 Task: Create a rule when a start date Less than 1 hours ago is moved in a card by anyone.
Action: Mouse pressed left at (800, 228)
Screenshot: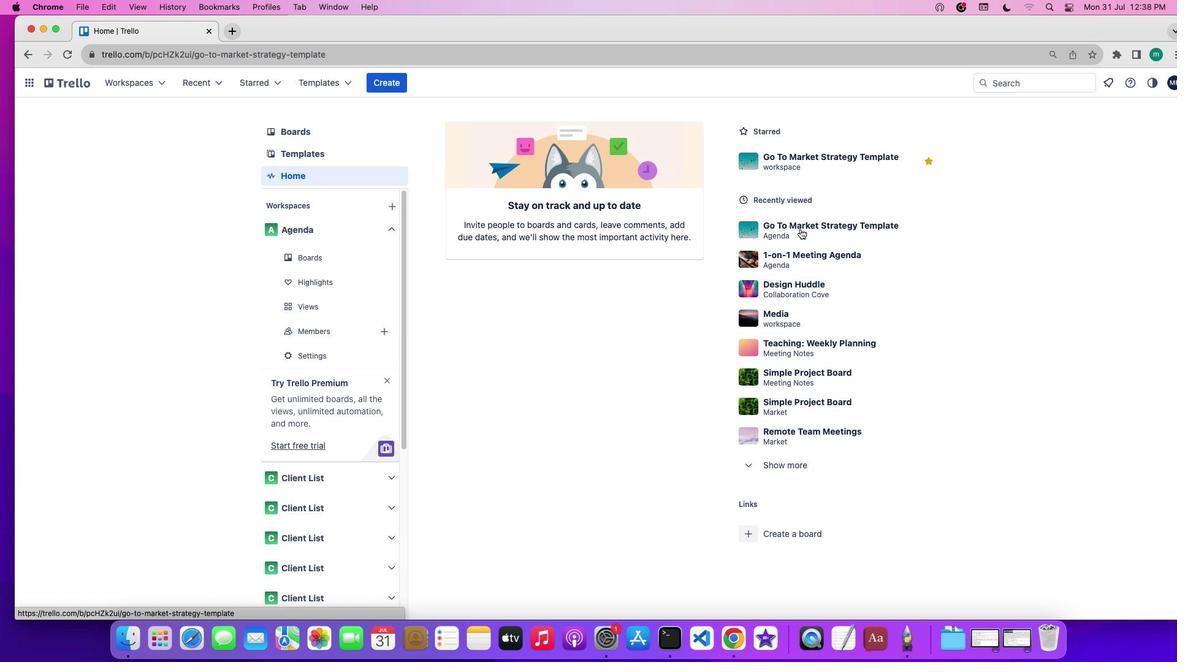 
Action: Mouse moved to (1048, 261)
Screenshot: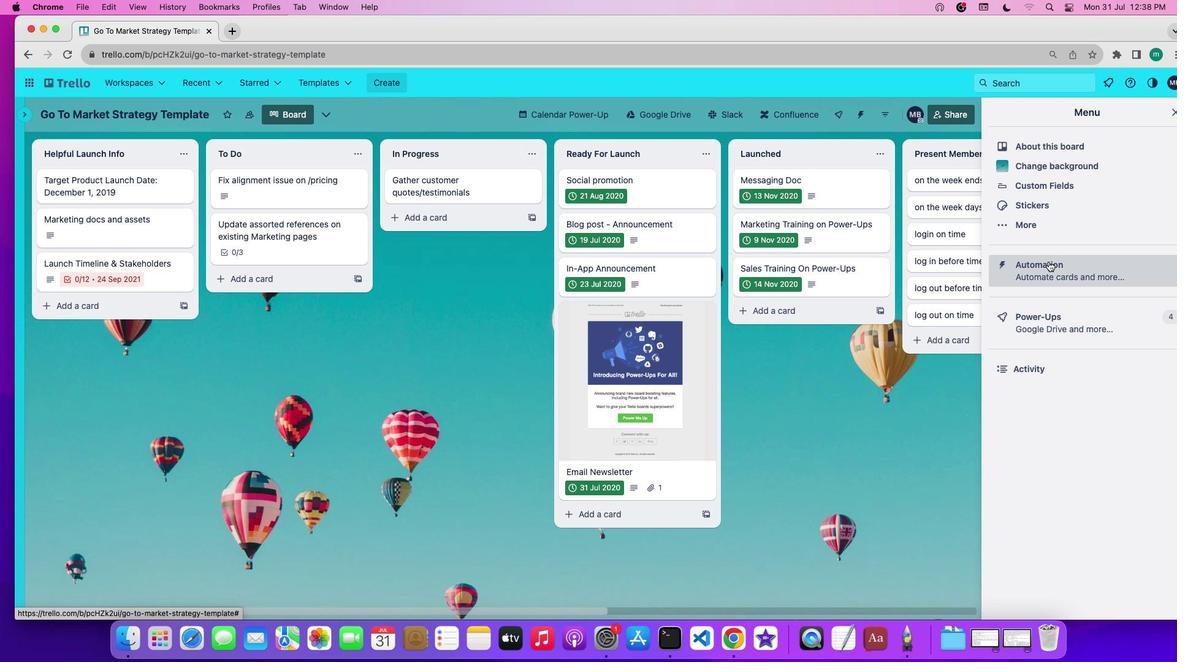 
Action: Mouse pressed left at (1048, 261)
Screenshot: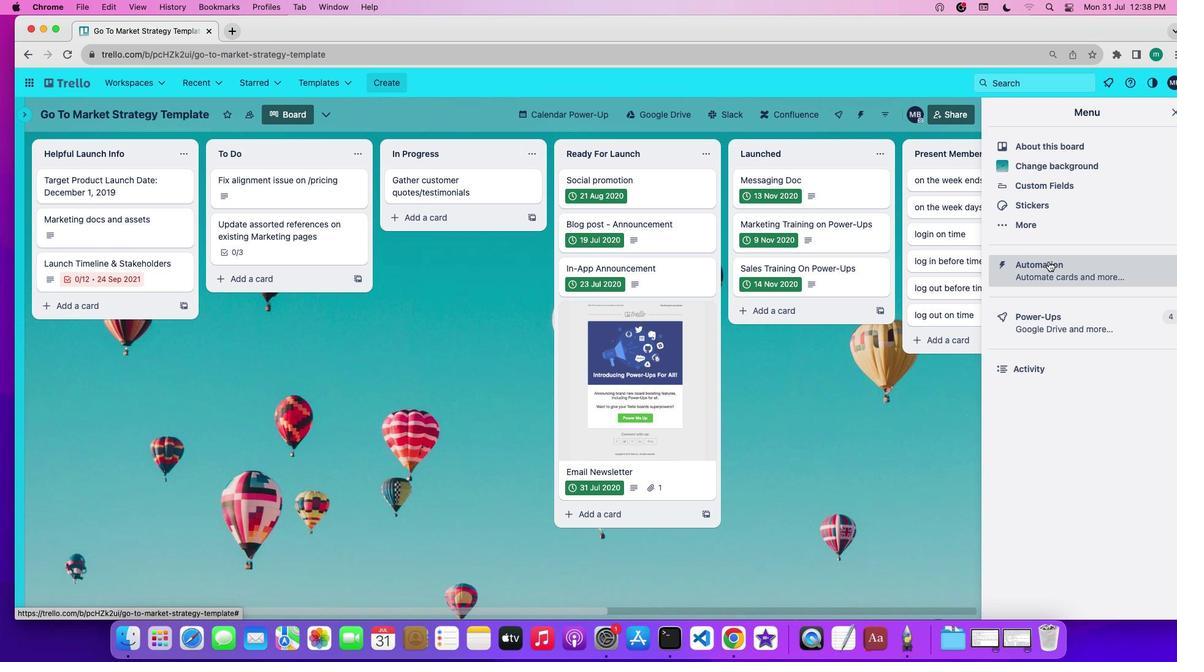 
Action: Mouse moved to (134, 229)
Screenshot: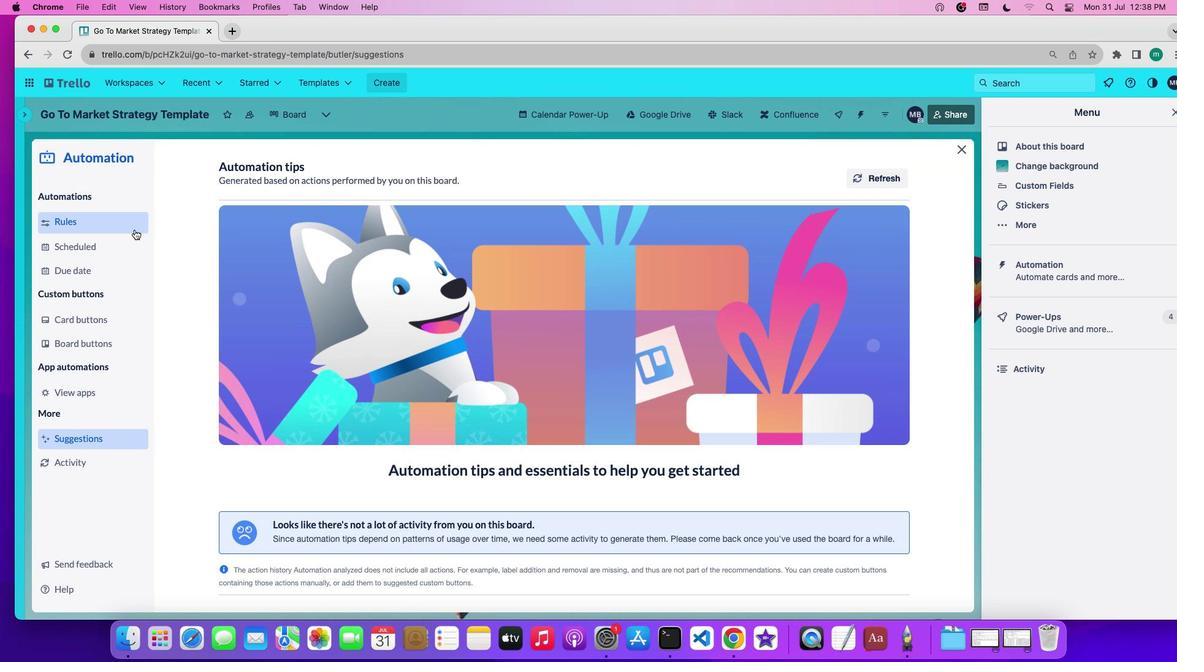 
Action: Mouse pressed left at (134, 229)
Screenshot: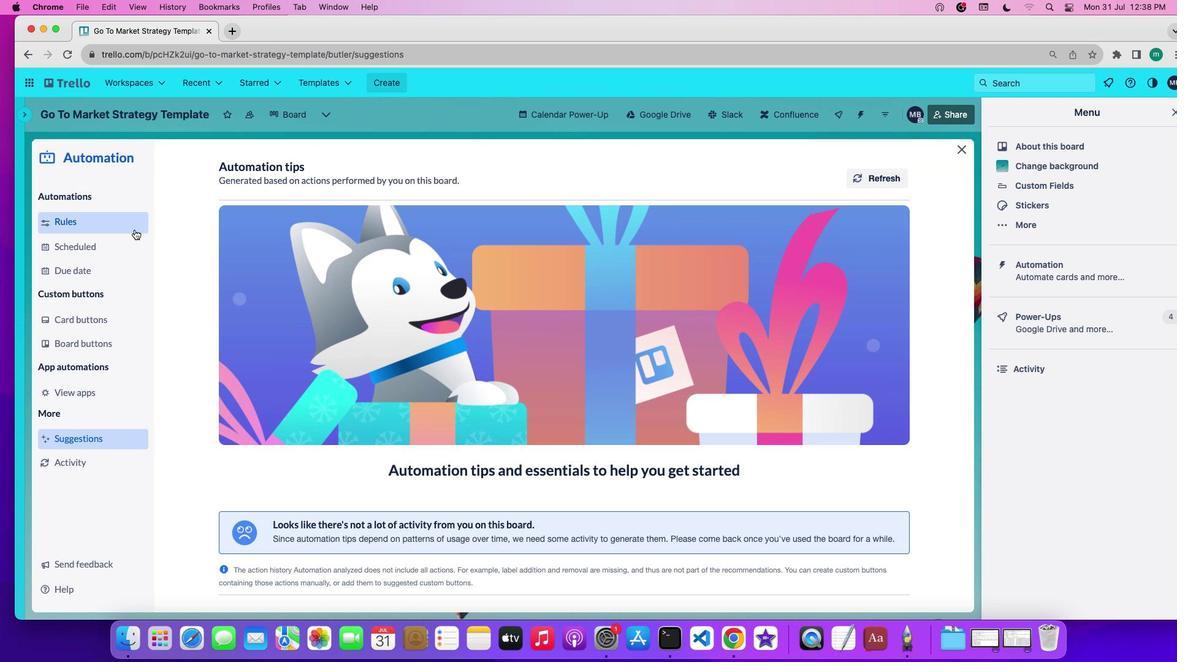 
Action: Mouse moved to (309, 448)
Screenshot: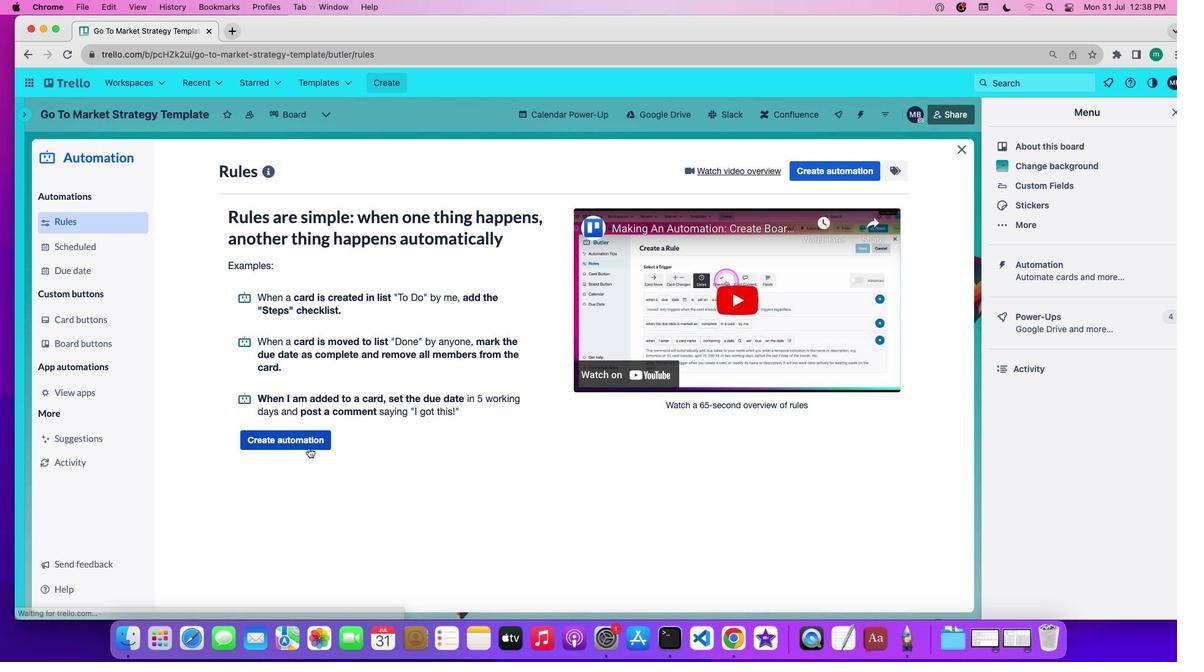 
Action: Mouse pressed left at (309, 448)
Screenshot: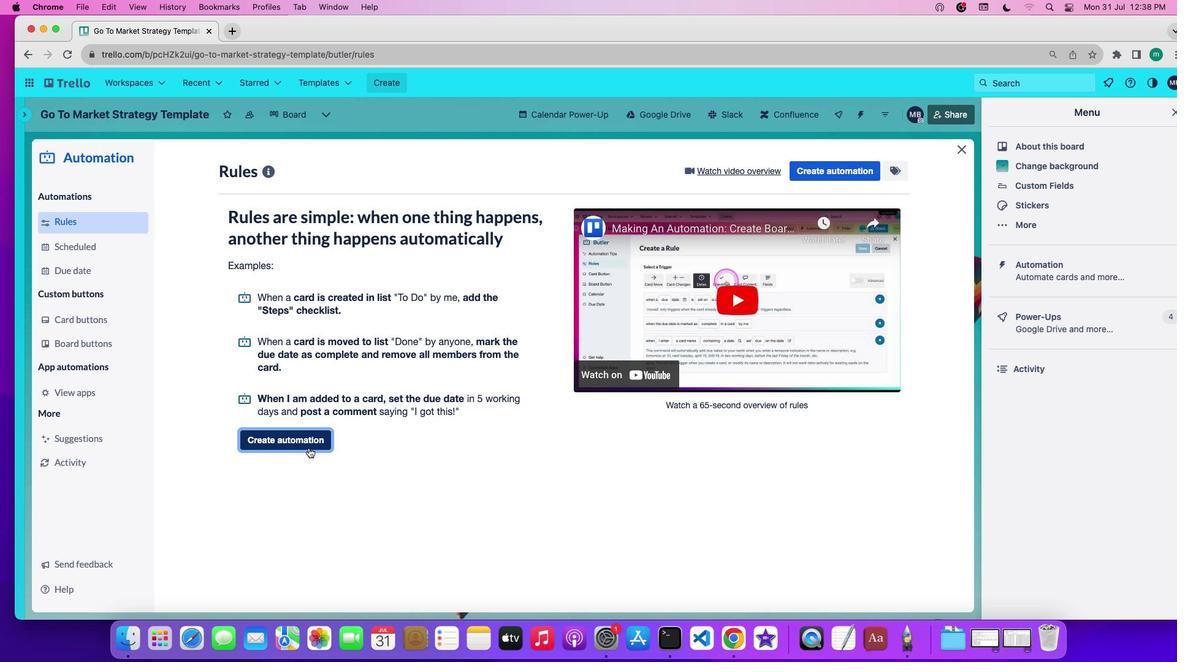 
Action: Mouse moved to (553, 291)
Screenshot: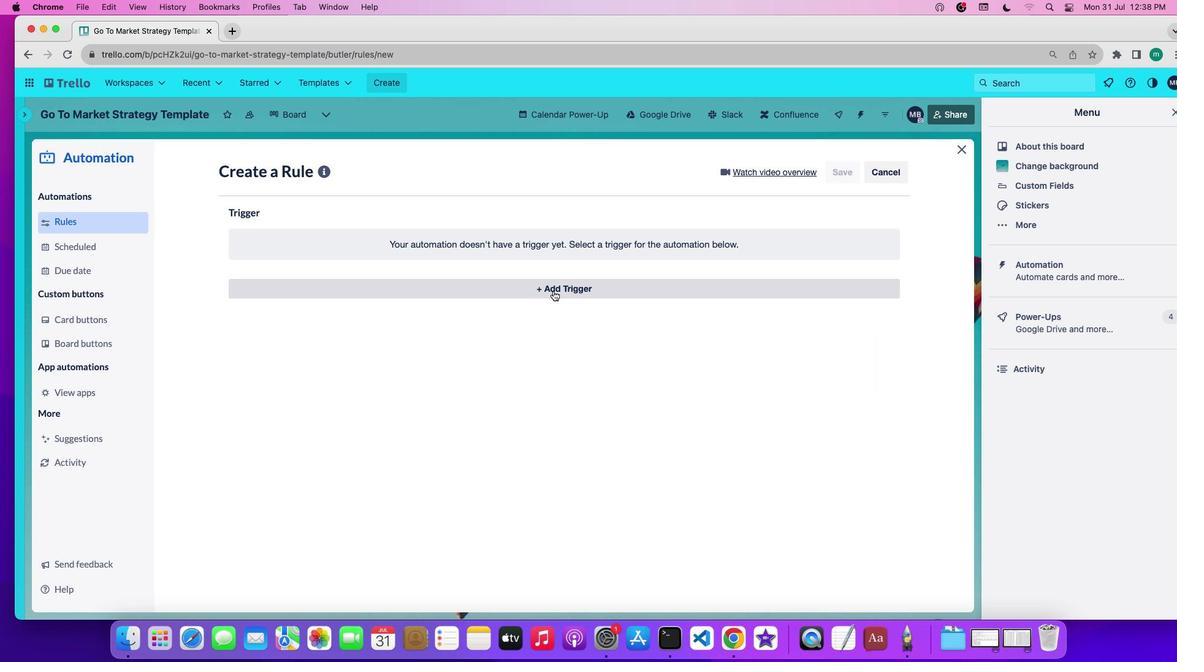 
Action: Mouse pressed left at (553, 291)
Screenshot: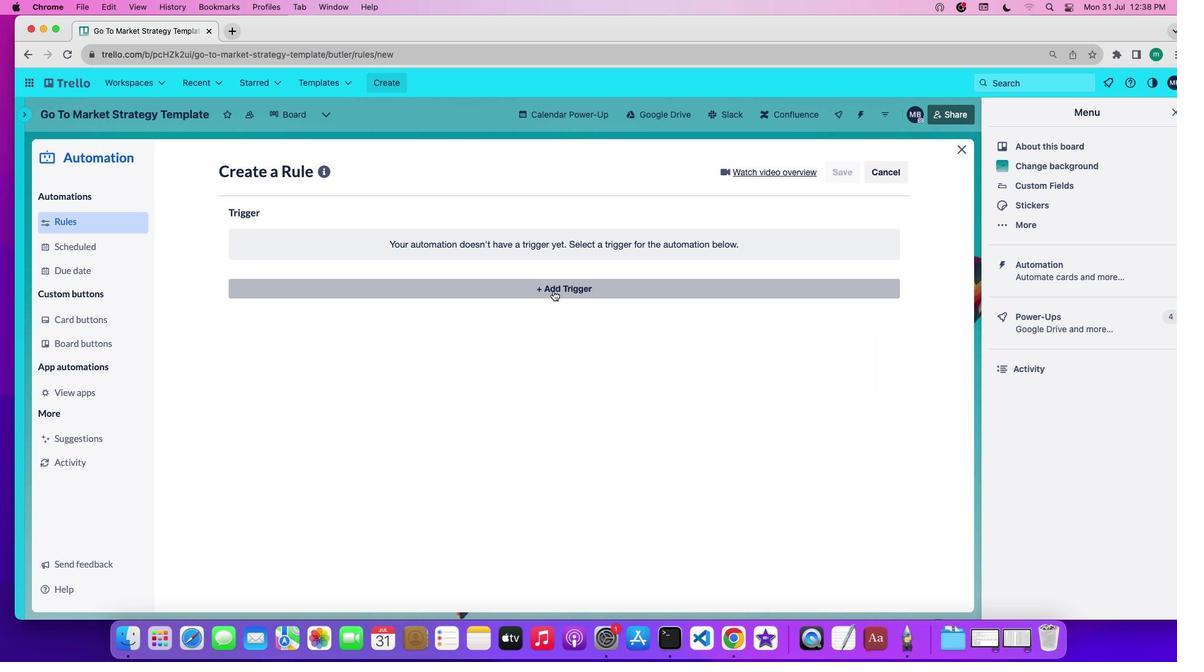 
Action: Mouse moved to (369, 334)
Screenshot: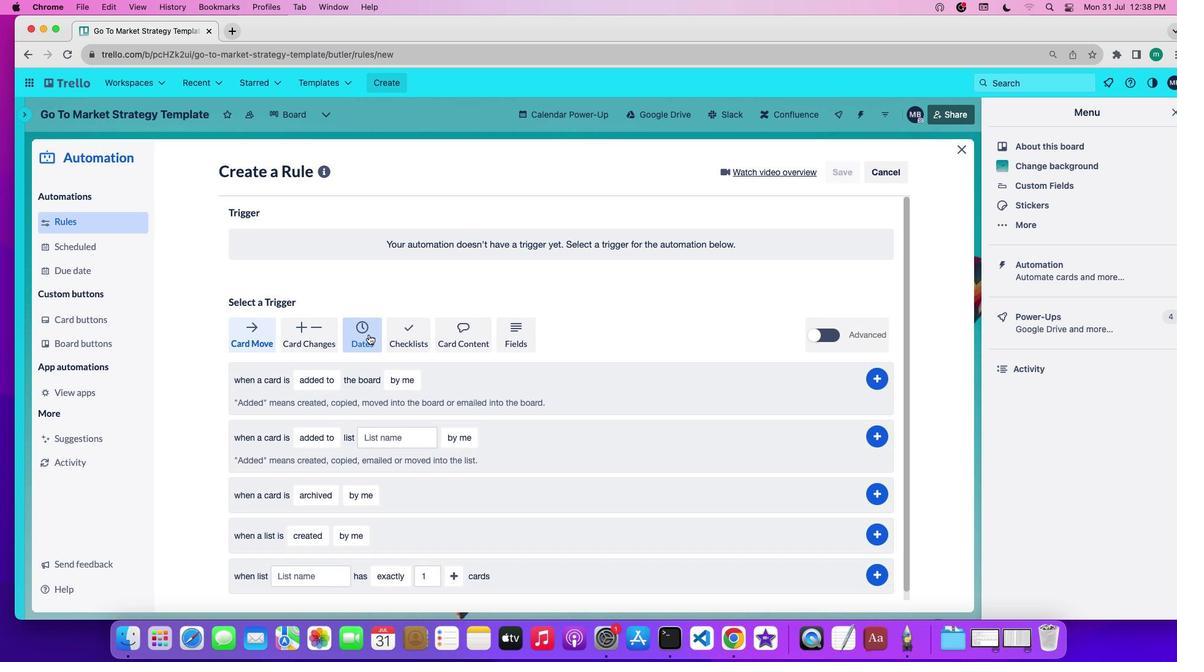 
Action: Mouse pressed left at (369, 334)
Screenshot: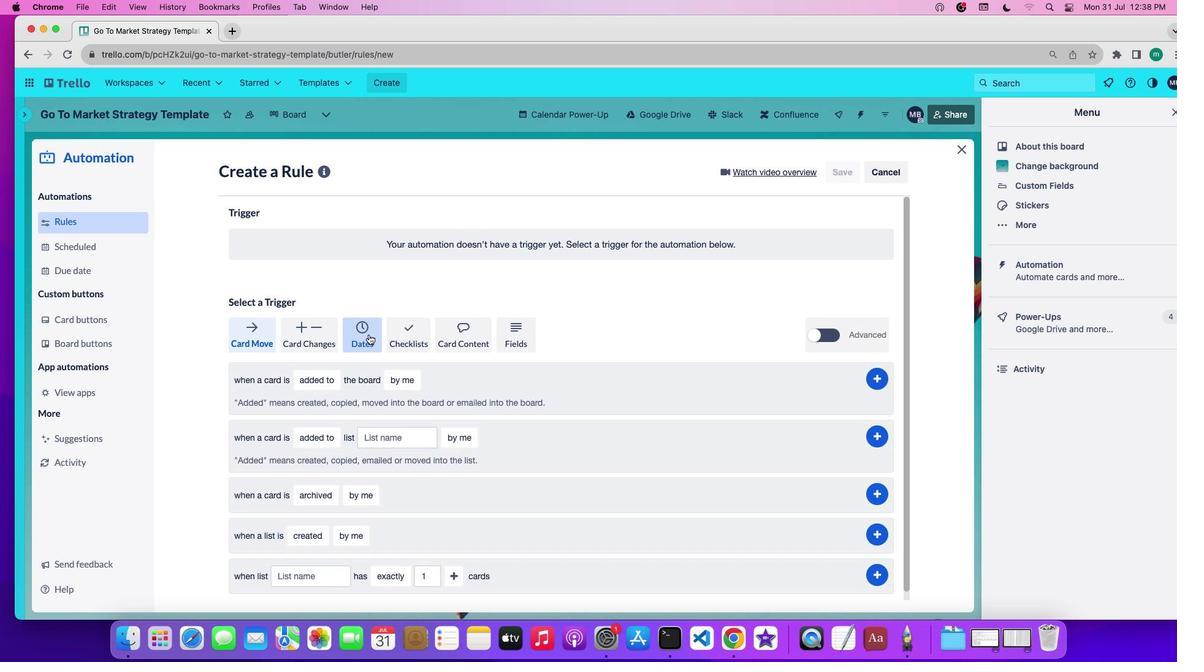 
Action: Mouse moved to (281, 378)
Screenshot: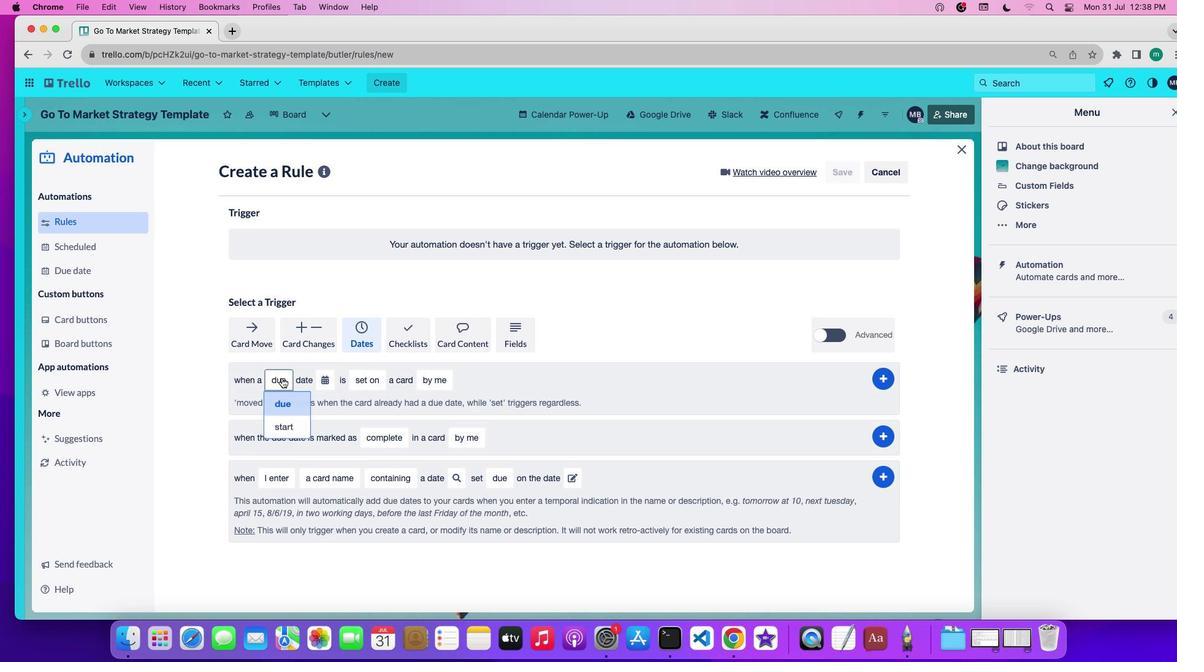 
Action: Mouse pressed left at (281, 378)
Screenshot: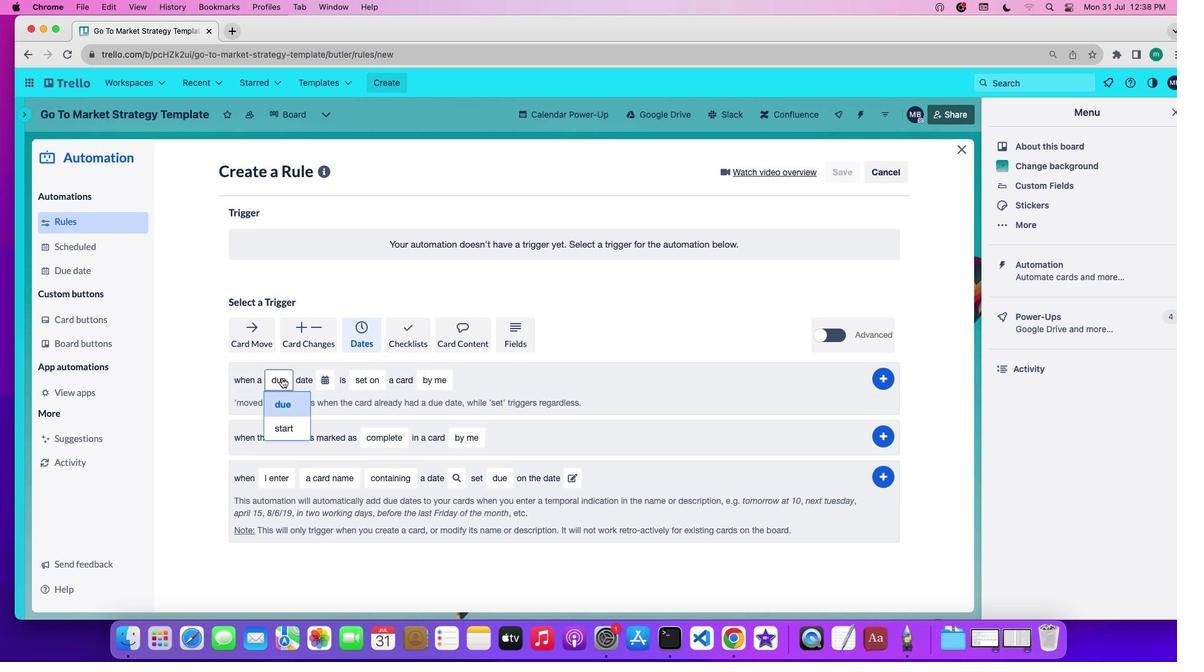 
Action: Mouse moved to (281, 432)
Screenshot: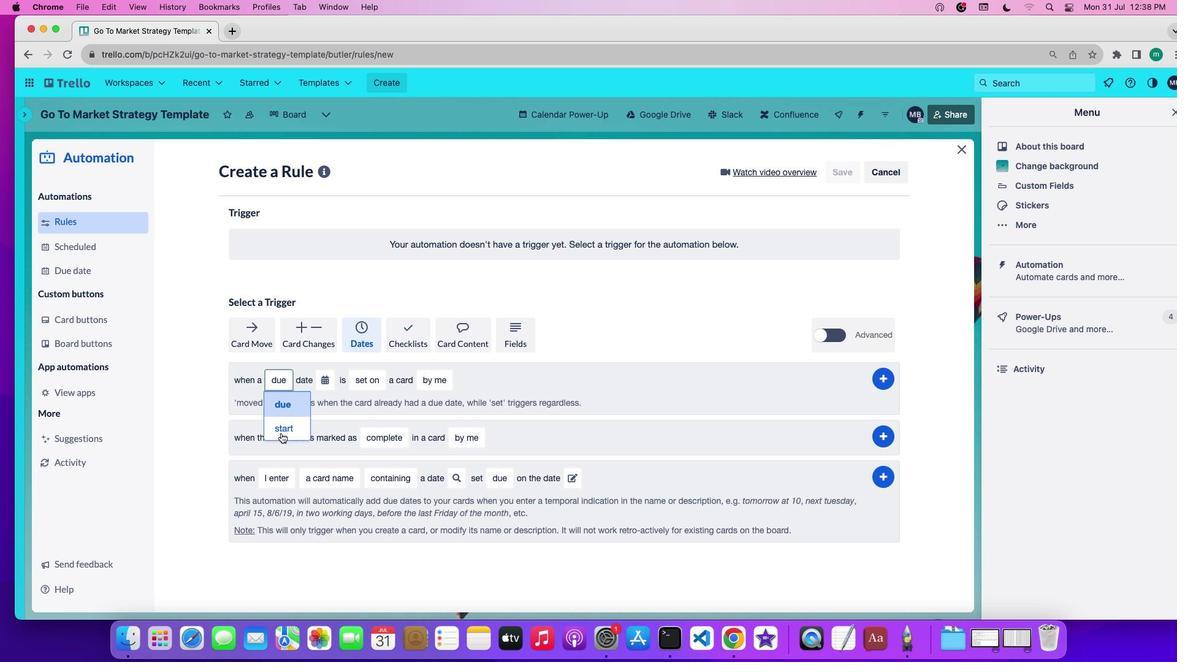 
Action: Mouse pressed left at (281, 432)
Screenshot: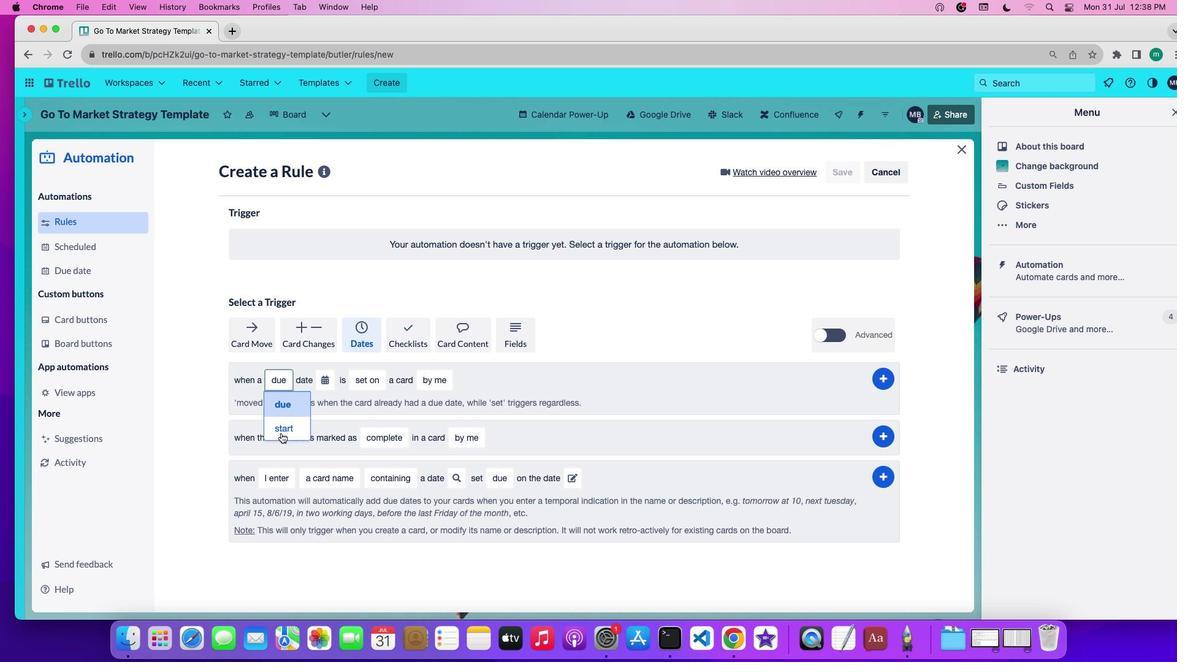 
Action: Mouse moved to (323, 383)
Screenshot: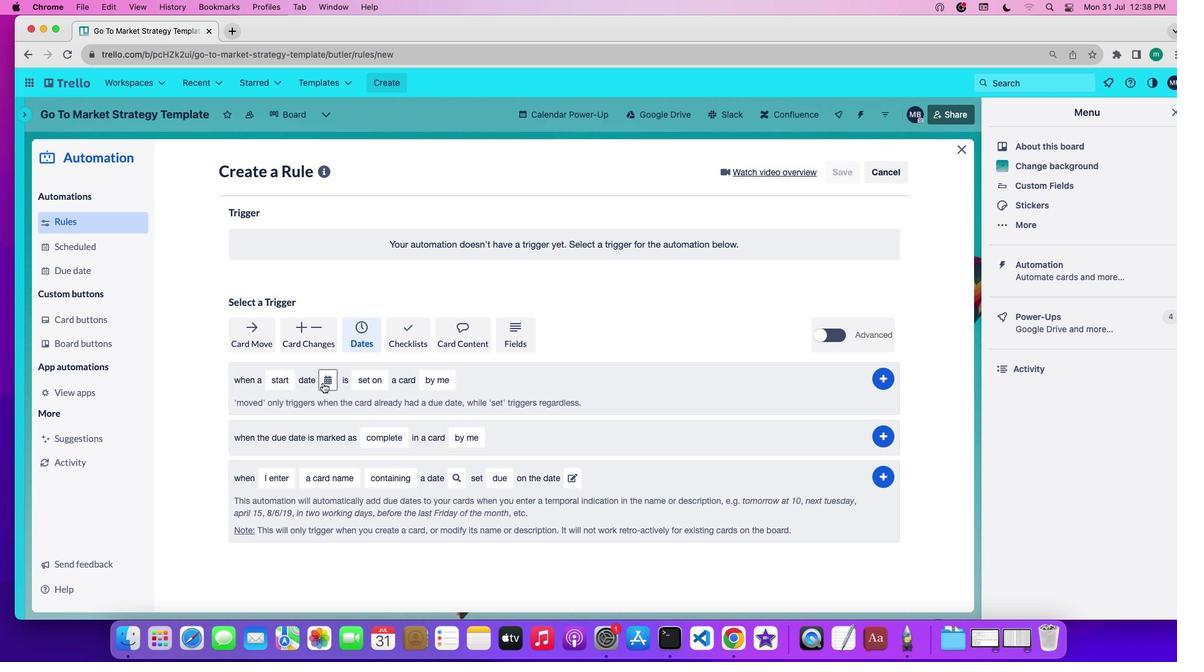 
Action: Mouse pressed left at (323, 383)
Screenshot: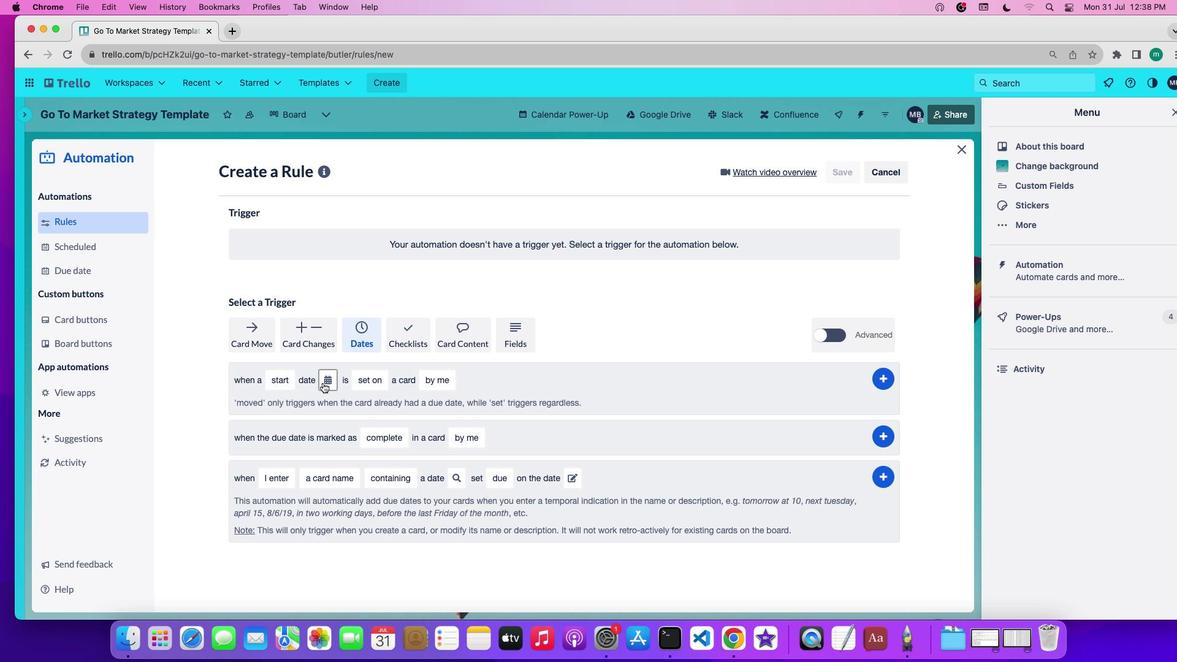 
Action: Mouse moved to (344, 450)
Screenshot: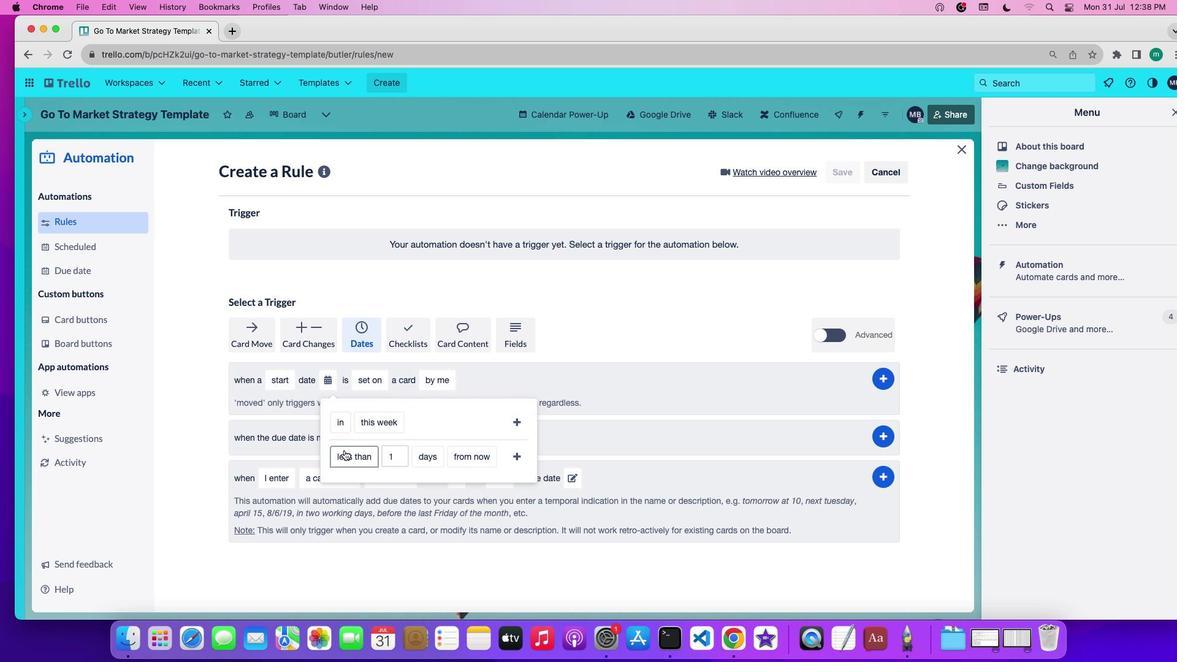 
Action: Mouse pressed left at (344, 450)
Screenshot: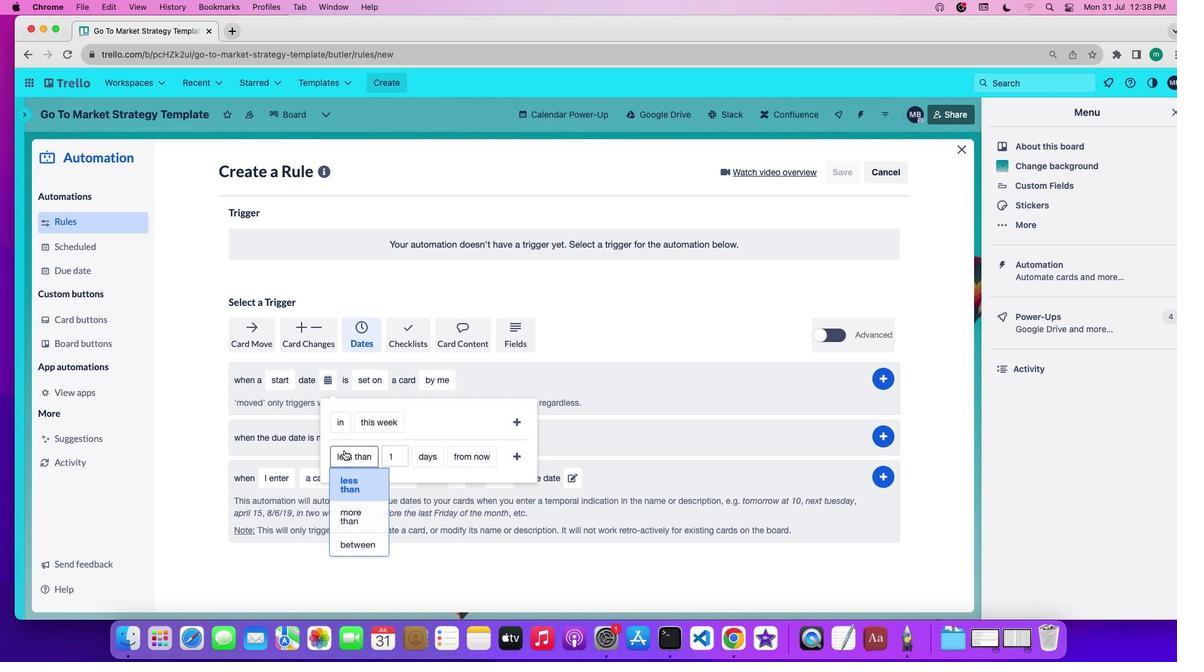 
Action: Mouse moved to (345, 485)
Screenshot: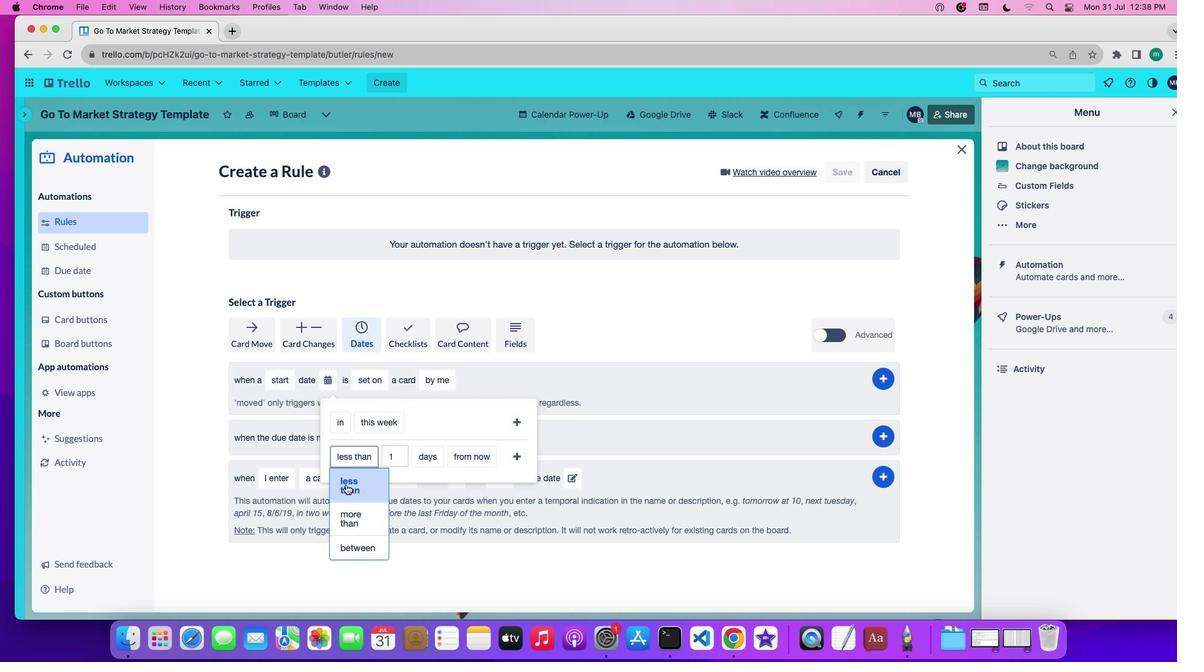 
Action: Mouse pressed left at (345, 485)
Screenshot: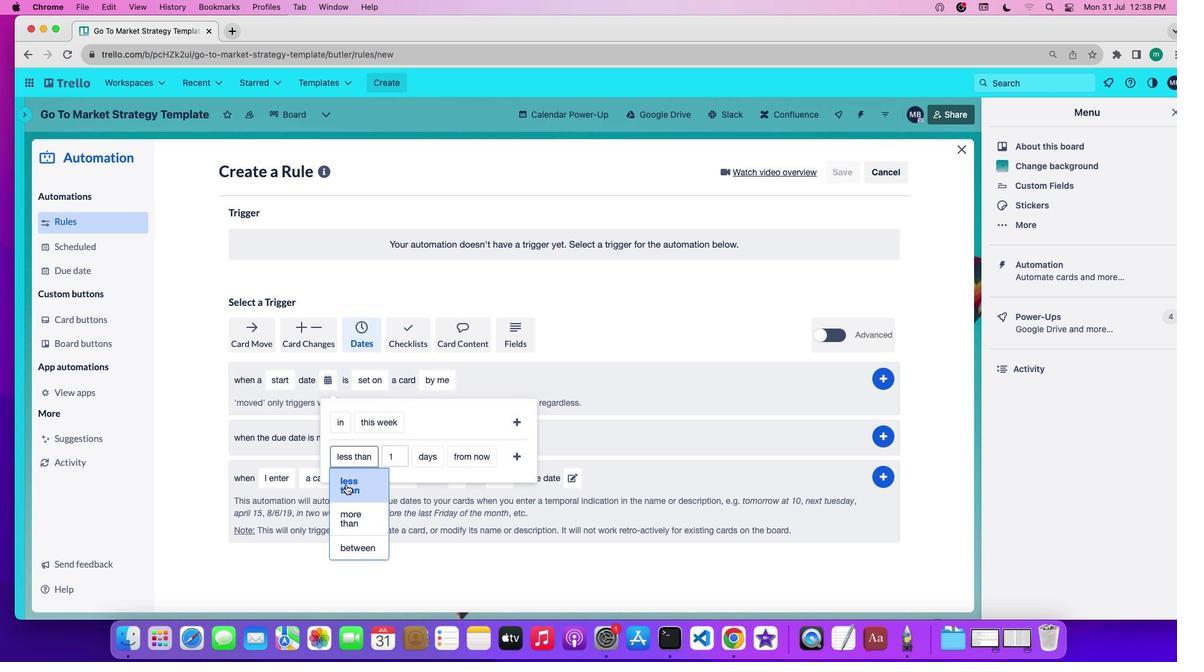 
Action: Mouse moved to (422, 466)
Screenshot: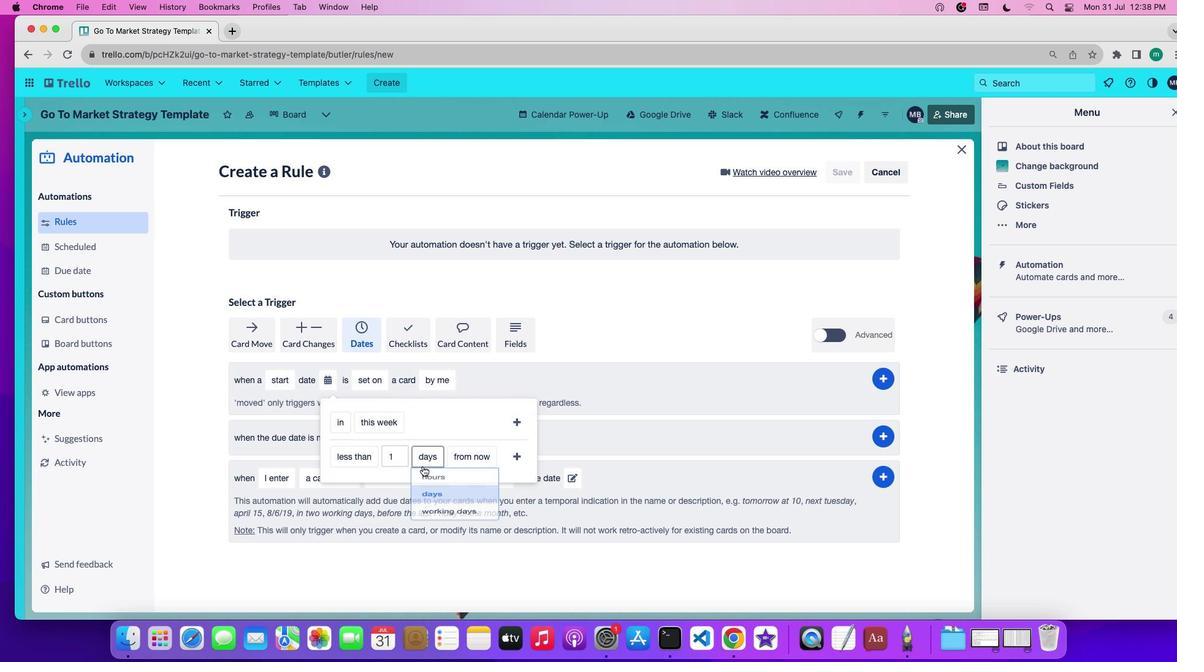 
Action: Mouse pressed left at (422, 466)
Screenshot: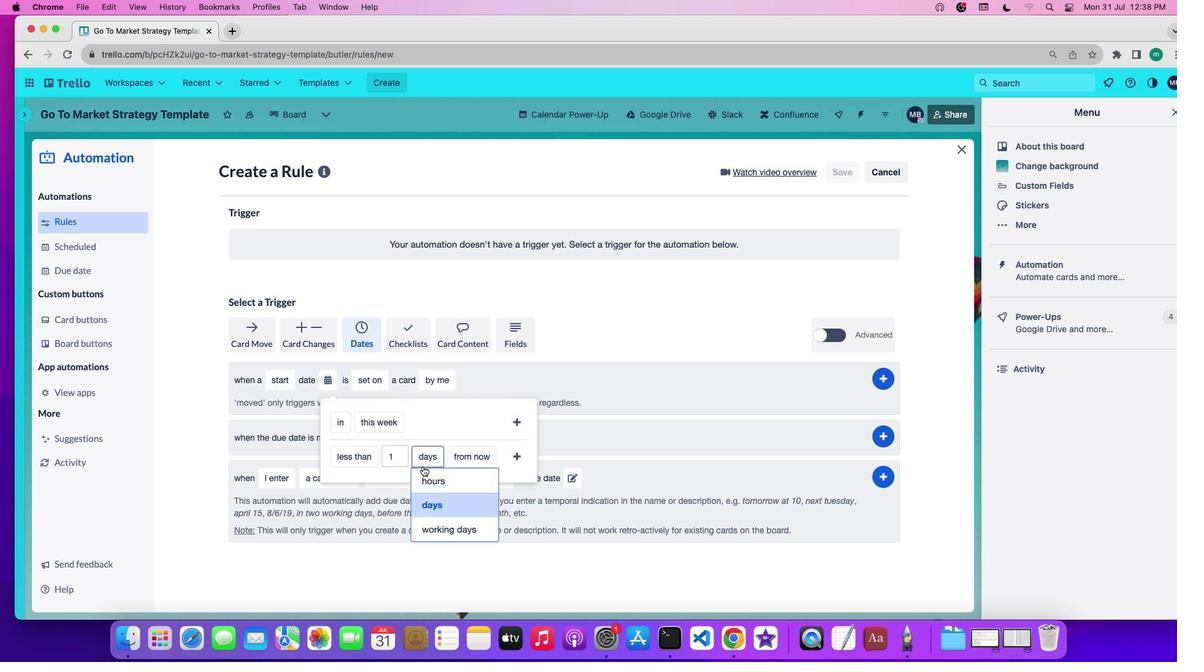 
Action: Mouse moved to (431, 478)
Screenshot: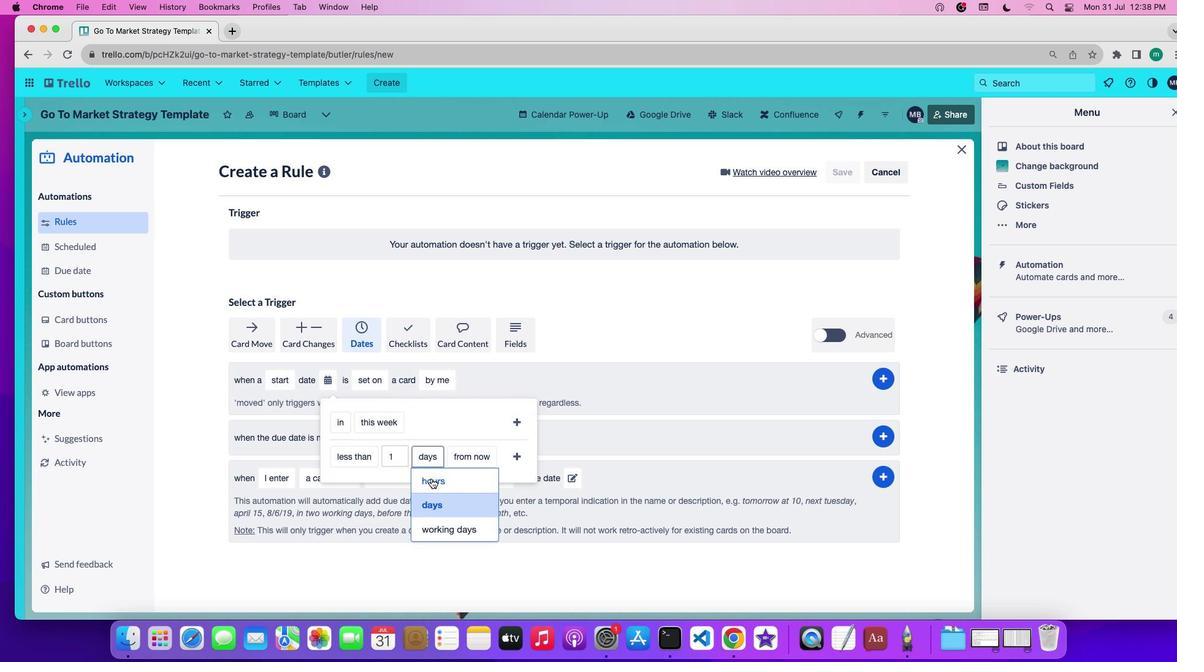 
Action: Mouse pressed left at (431, 478)
Screenshot: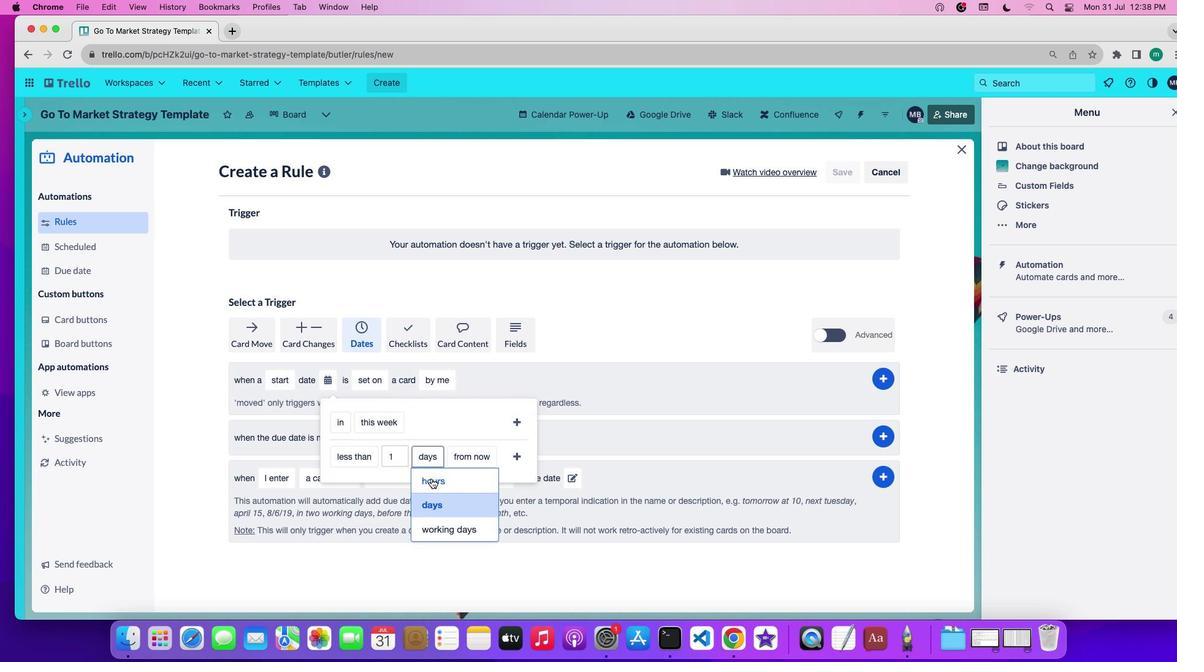 
Action: Mouse moved to (461, 456)
Screenshot: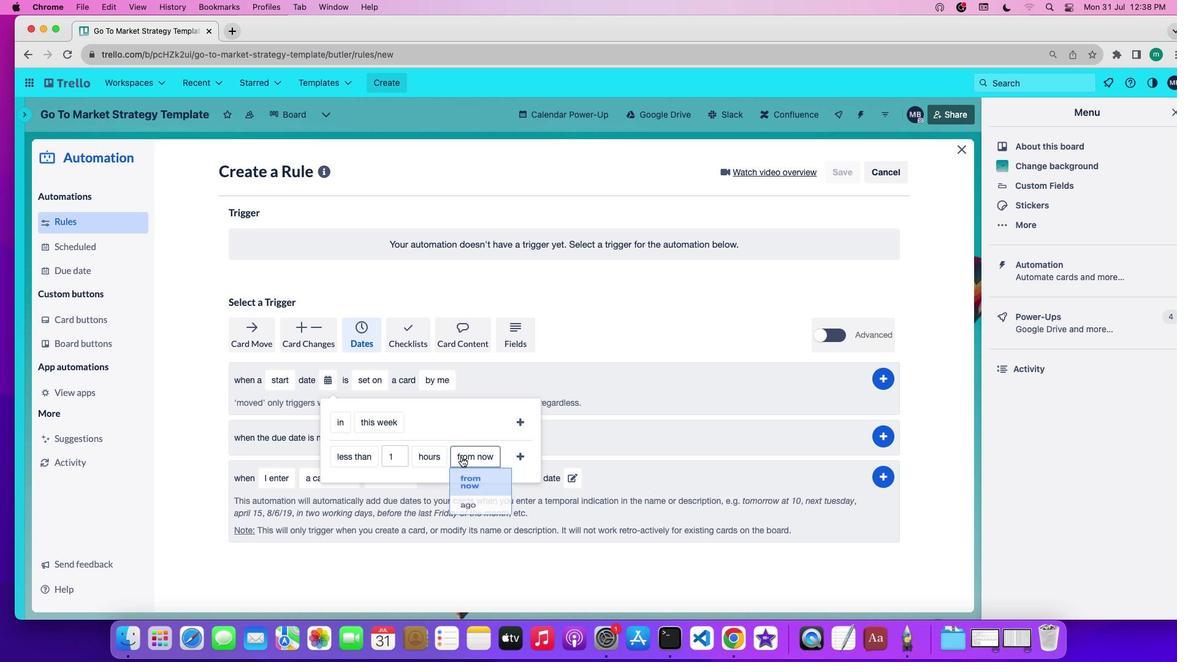 
Action: Mouse pressed left at (461, 456)
Screenshot: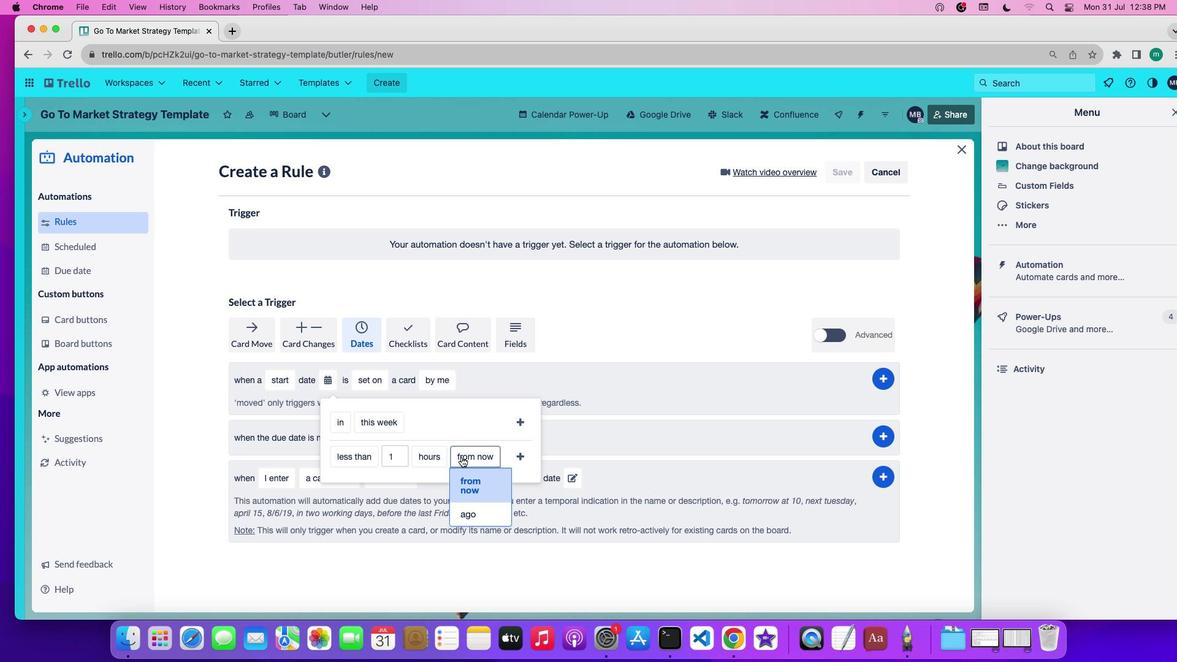
Action: Mouse moved to (464, 513)
Screenshot: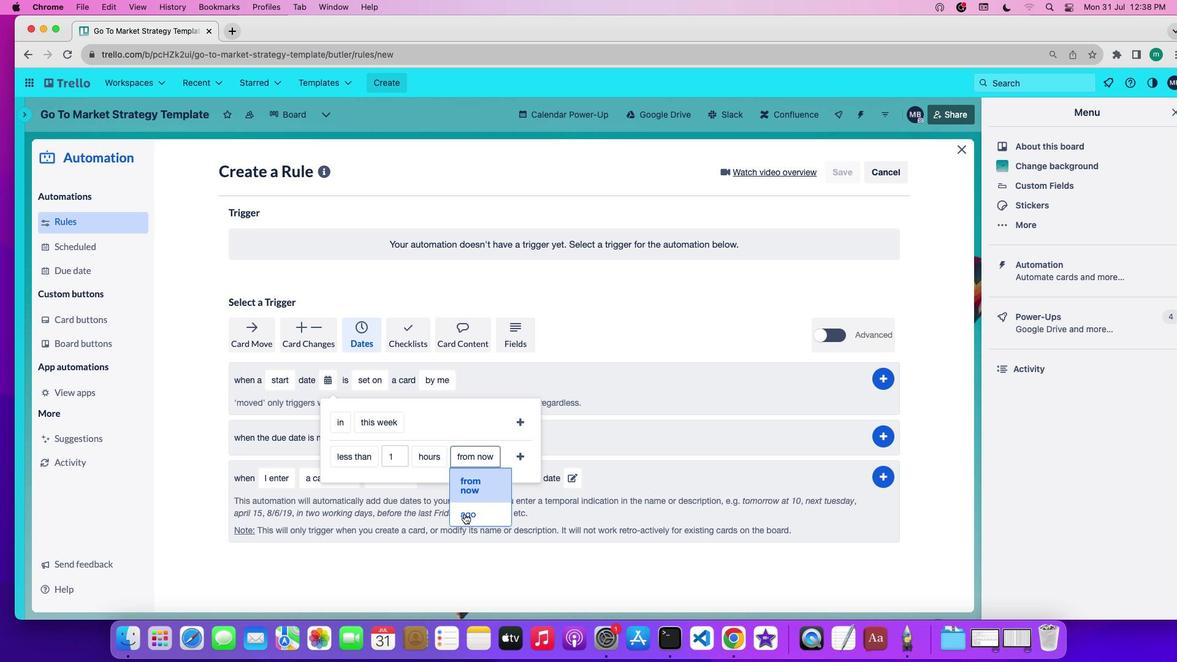 
Action: Mouse pressed left at (464, 513)
Screenshot: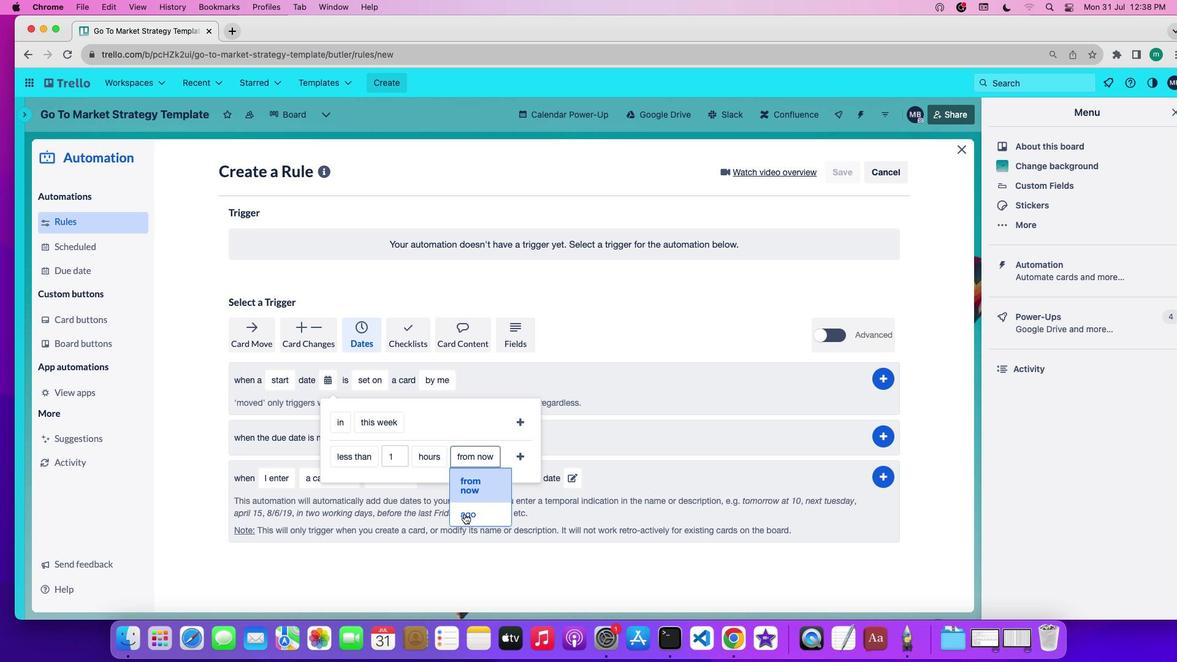 
Action: Mouse moved to (495, 457)
Screenshot: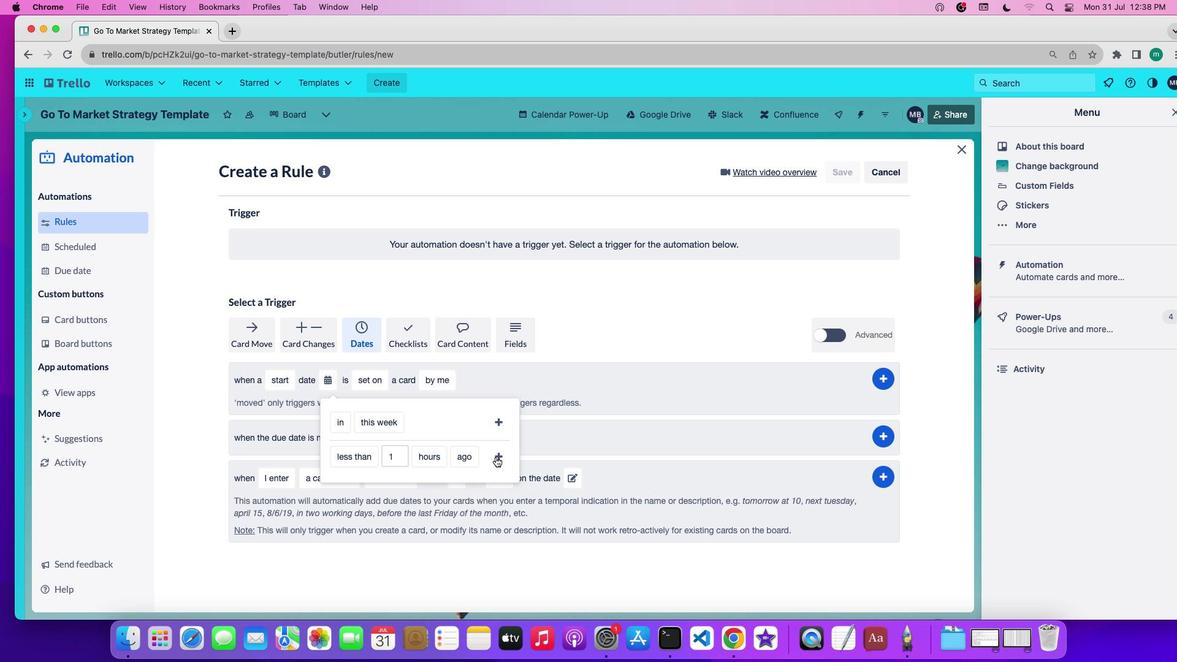 
Action: Mouse pressed left at (495, 457)
Screenshot: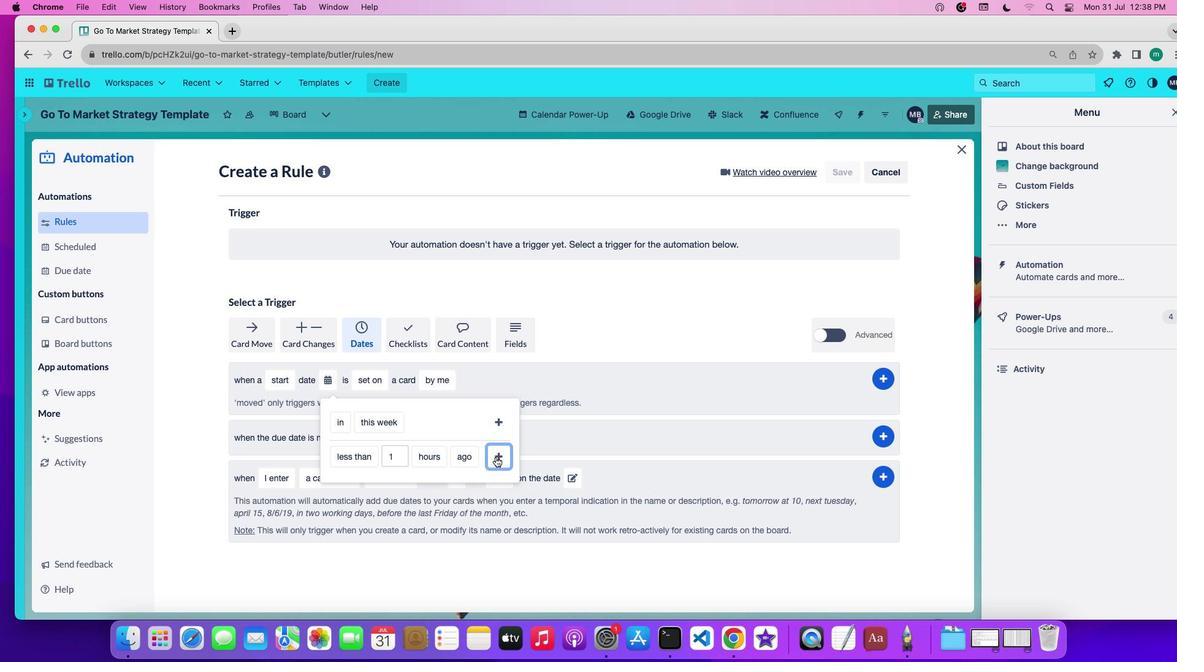 
Action: Mouse moved to (458, 385)
Screenshot: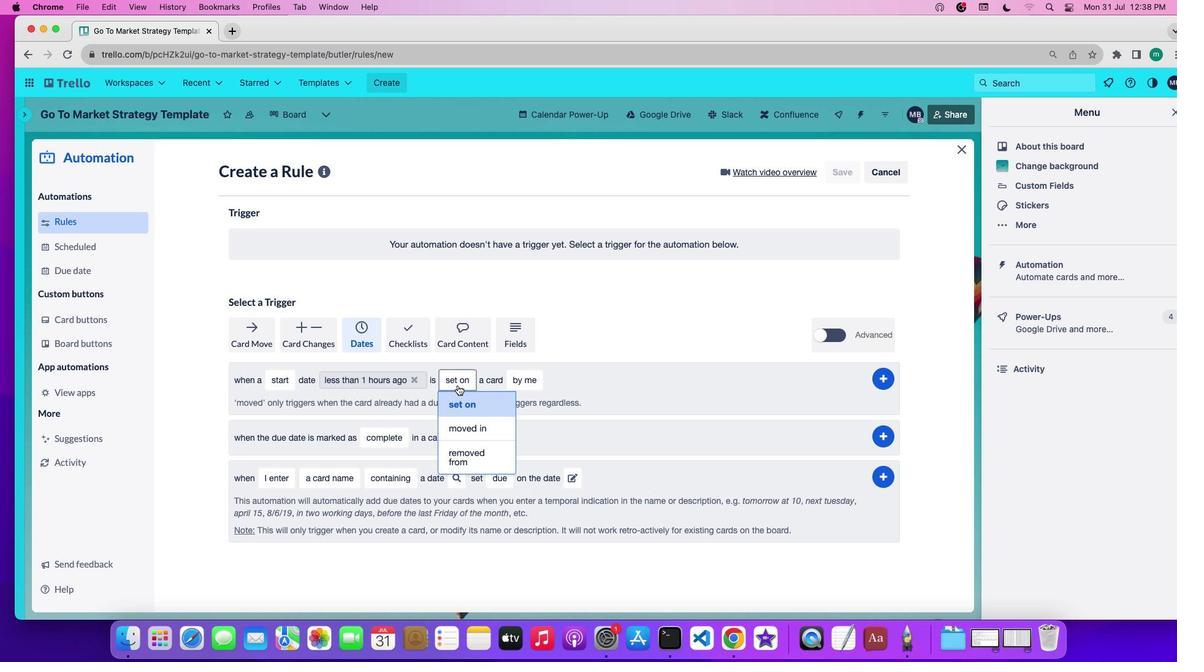 
Action: Mouse pressed left at (458, 385)
Screenshot: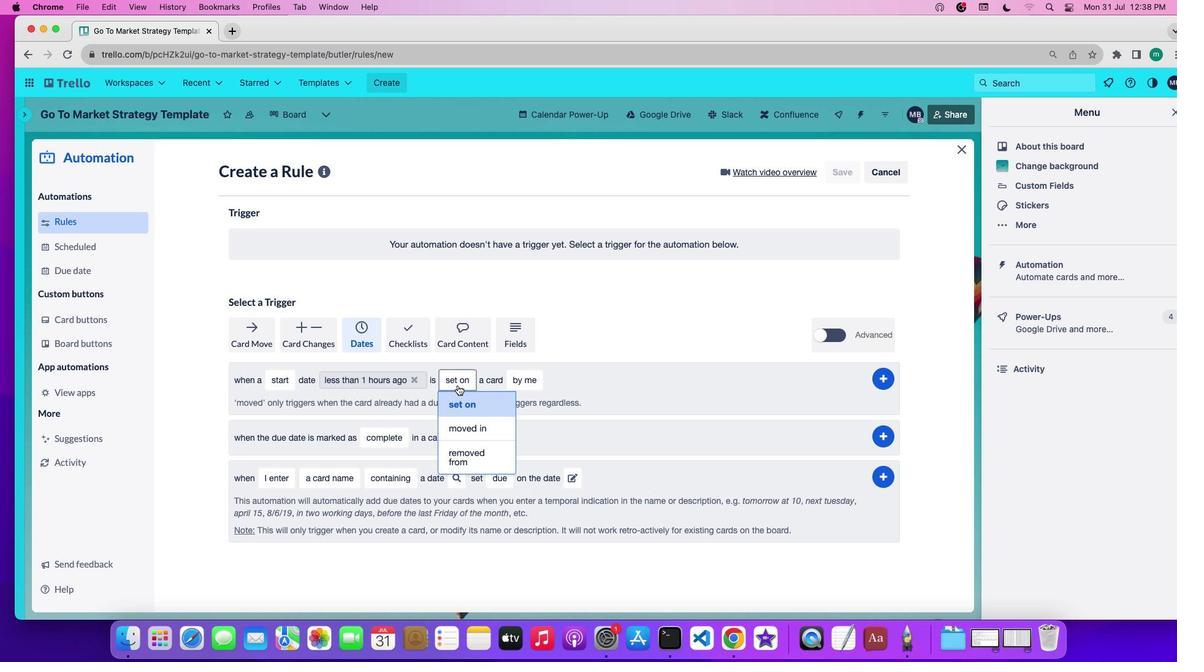 
Action: Mouse moved to (464, 432)
Screenshot: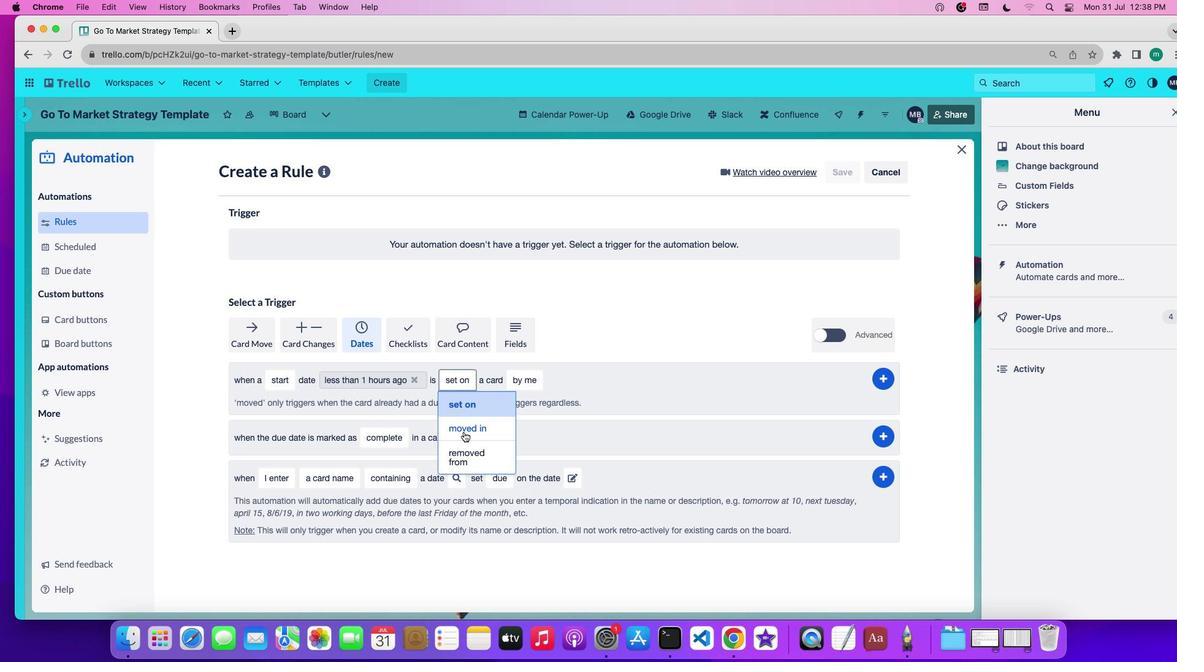 
Action: Mouse pressed left at (464, 432)
Screenshot: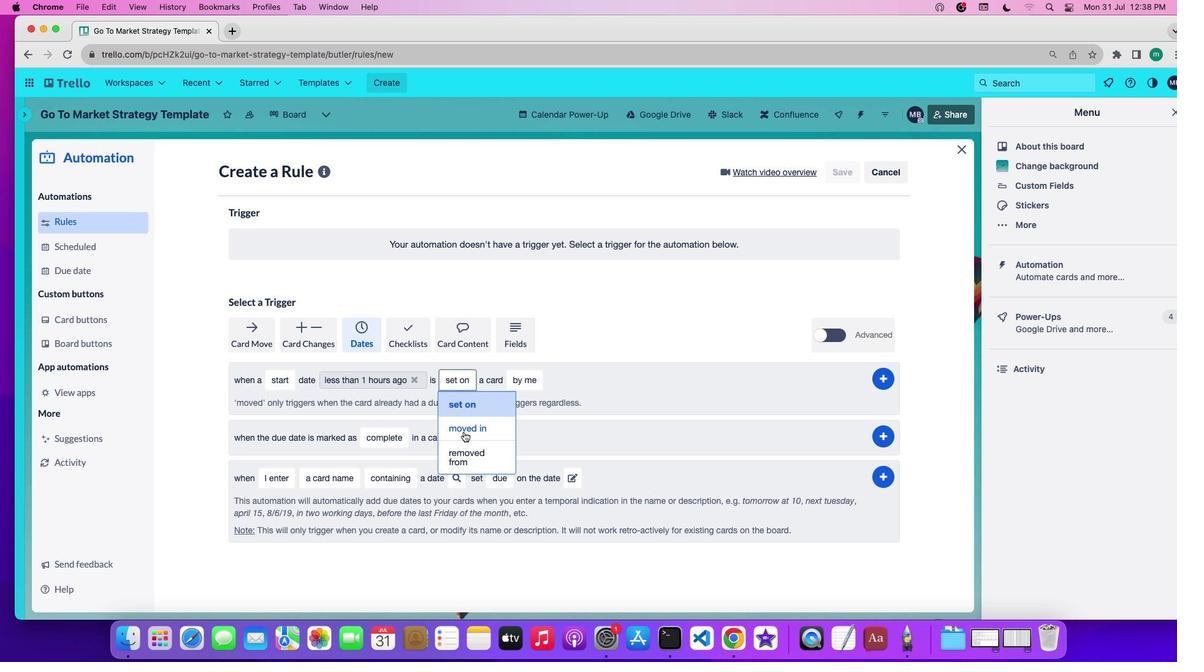 
Action: Mouse moved to (531, 384)
Screenshot: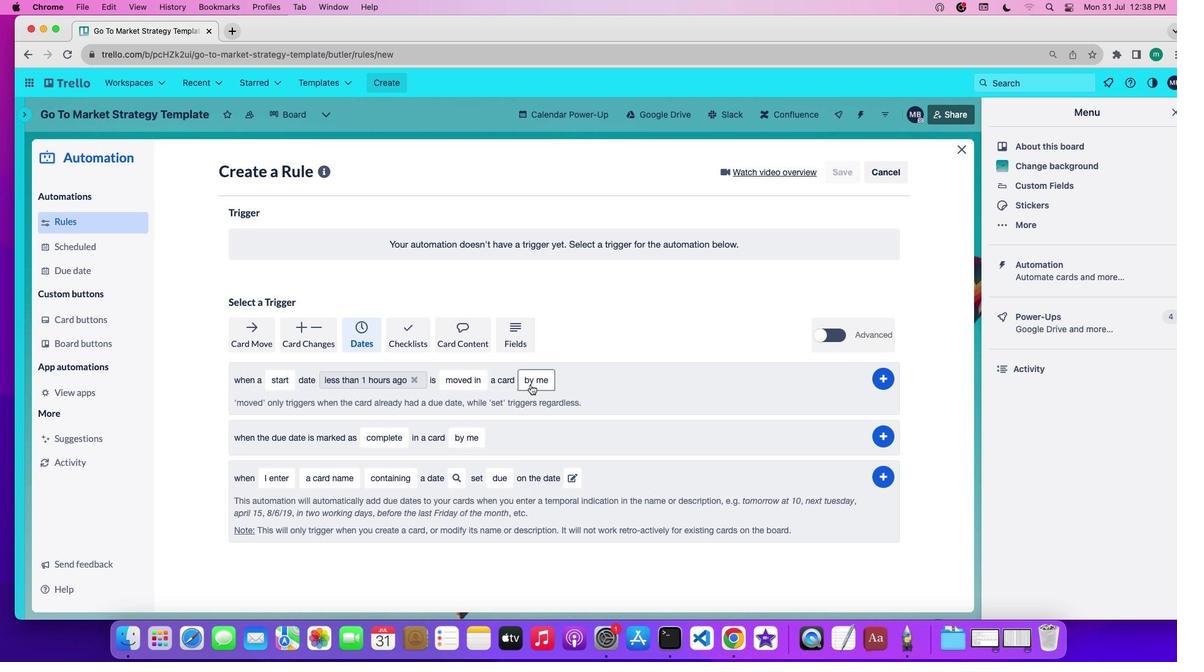 
Action: Mouse pressed left at (531, 384)
Screenshot: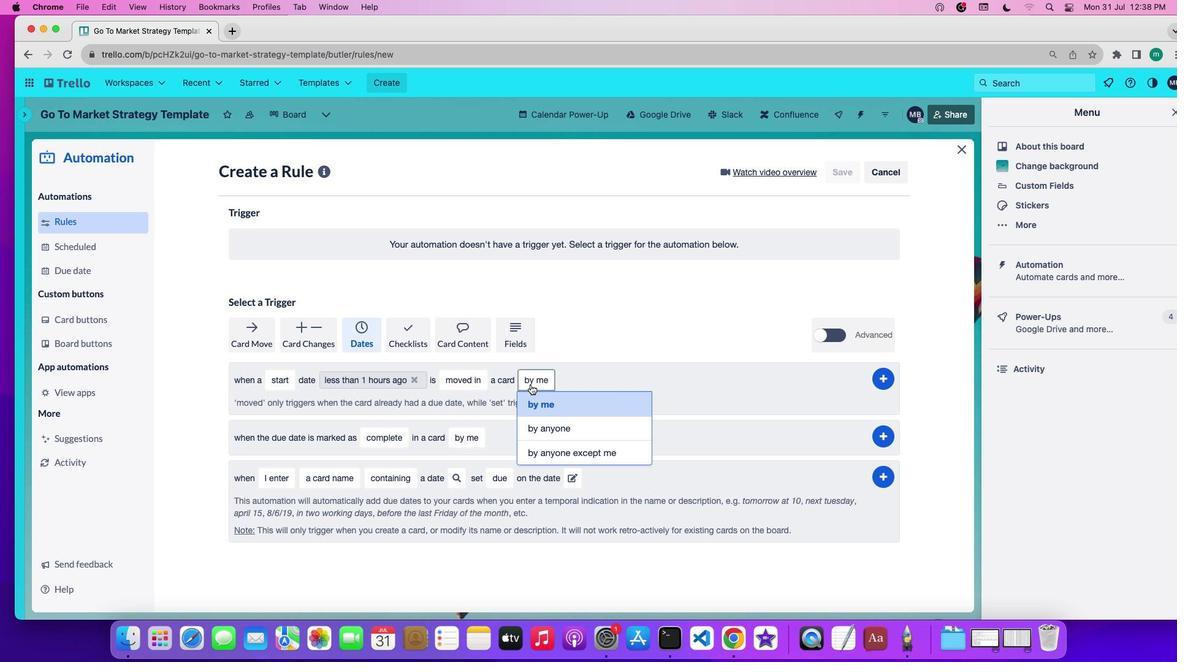 
Action: Mouse moved to (540, 426)
Screenshot: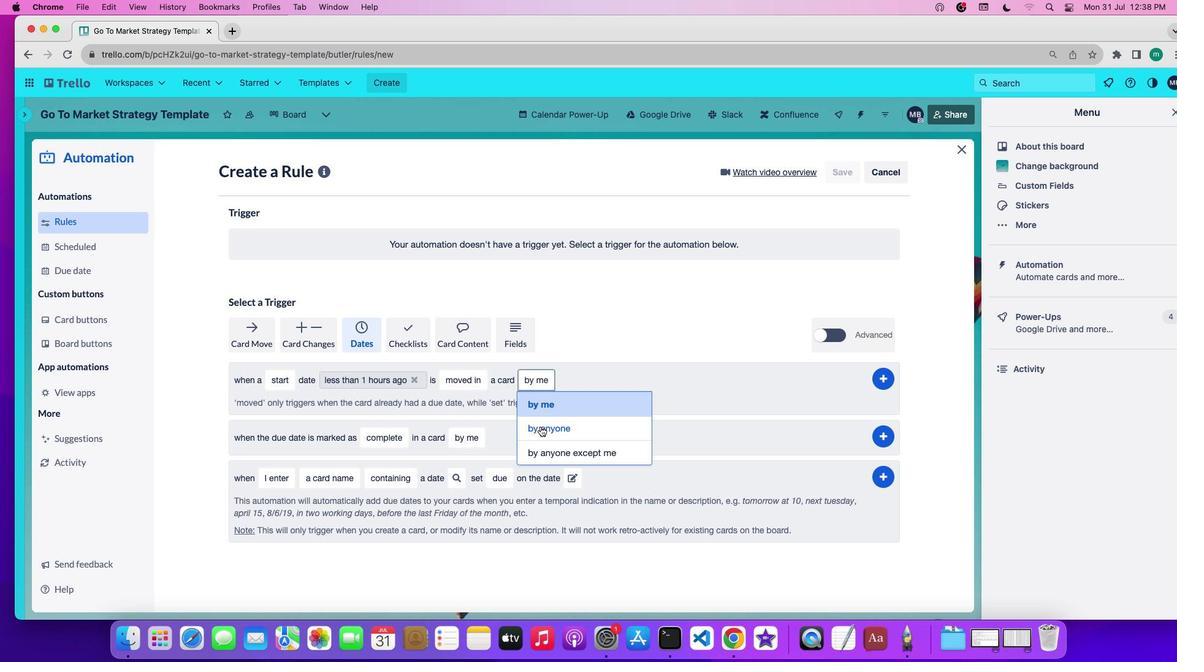 
Action: Mouse pressed left at (540, 426)
Screenshot: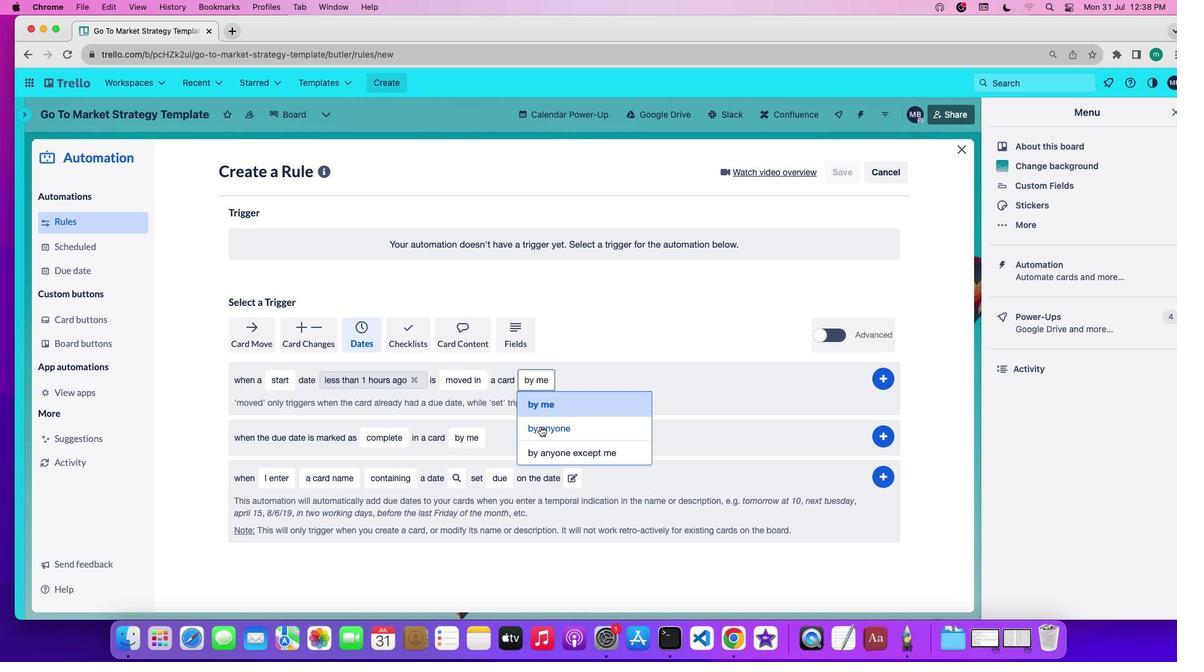 
Action: Mouse moved to (881, 381)
Screenshot: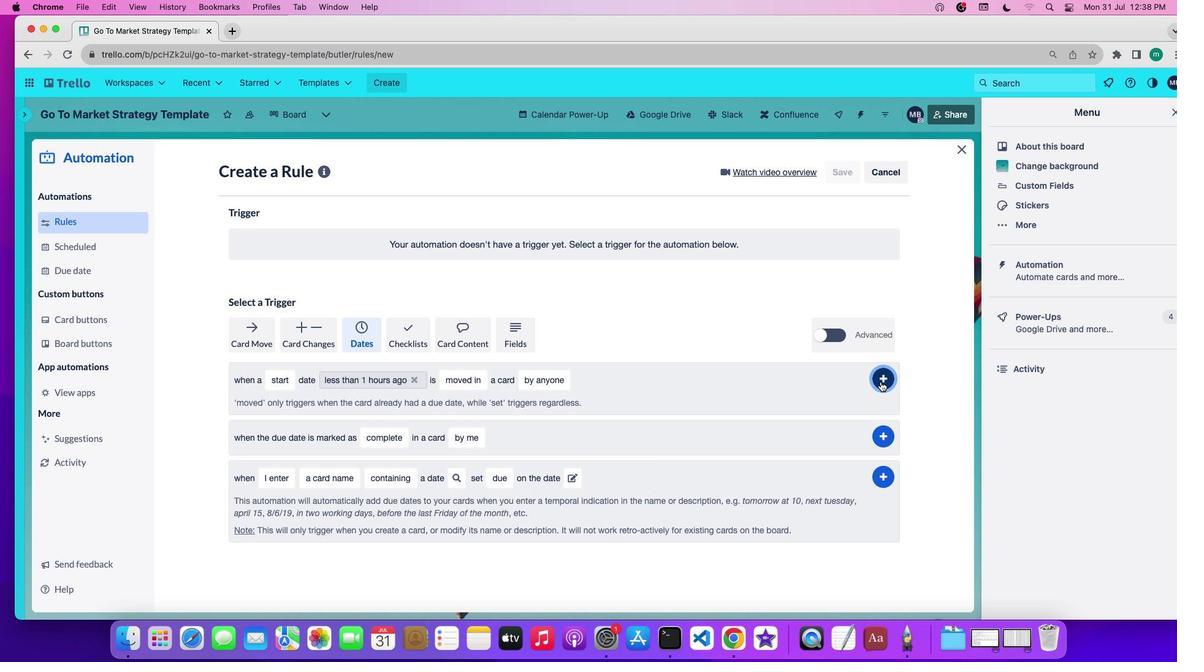 
Action: Mouse pressed left at (881, 381)
Screenshot: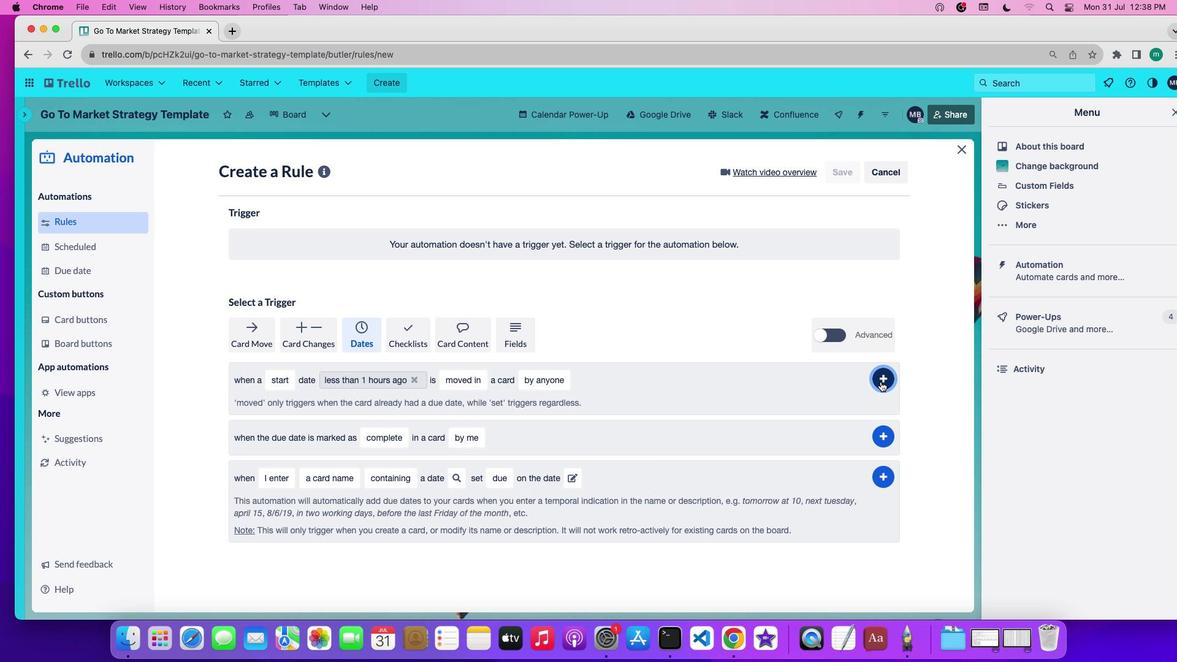 
Action: Mouse moved to (899, 378)
Screenshot: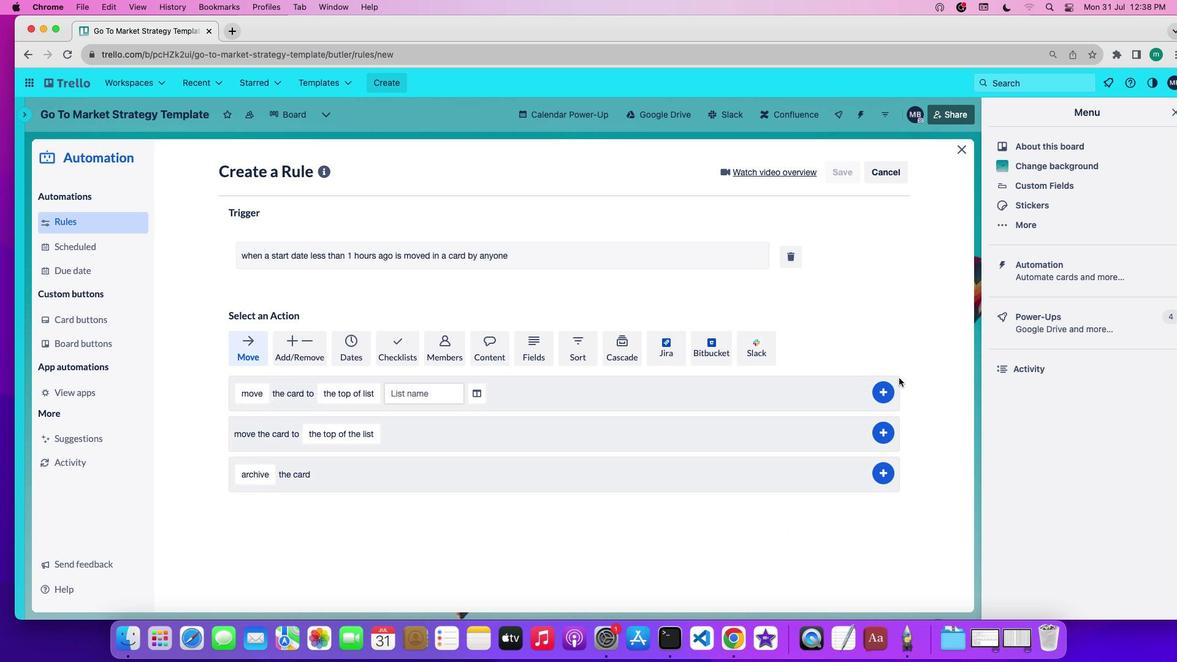 
